 Task: In the Company amd.com, Log call with description : 'Customer wanting to schedule a trial.'; Select call outcome: 'Busy '; Select call Direction: Inbound; Add date: '17 September, 2023' and time 10:00:AM. Logged in from softage.1@softage.net
Action: Mouse moved to (90, 51)
Screenshot: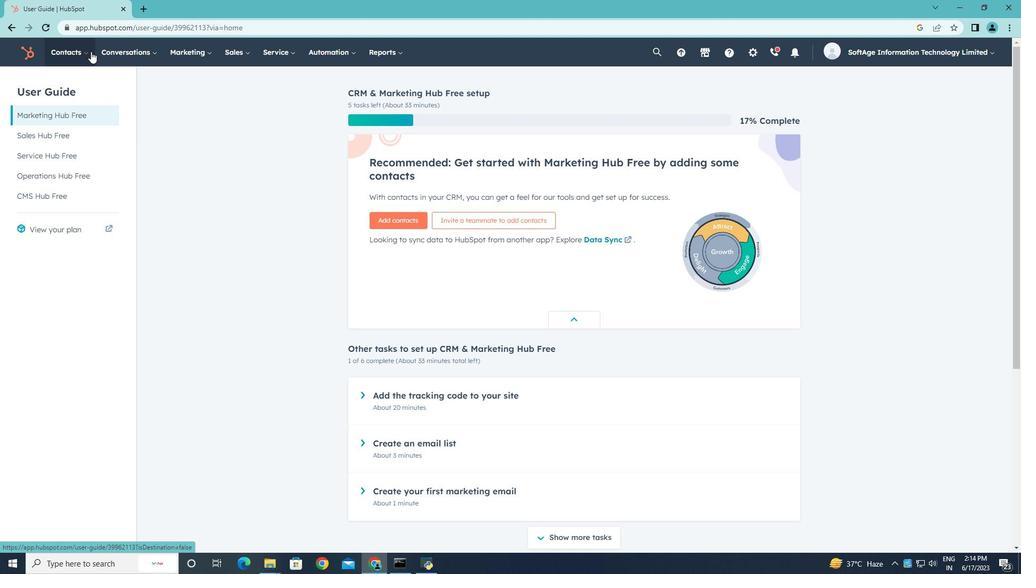 
Action: Mouse pressed left at (90, 51)
Screenshot: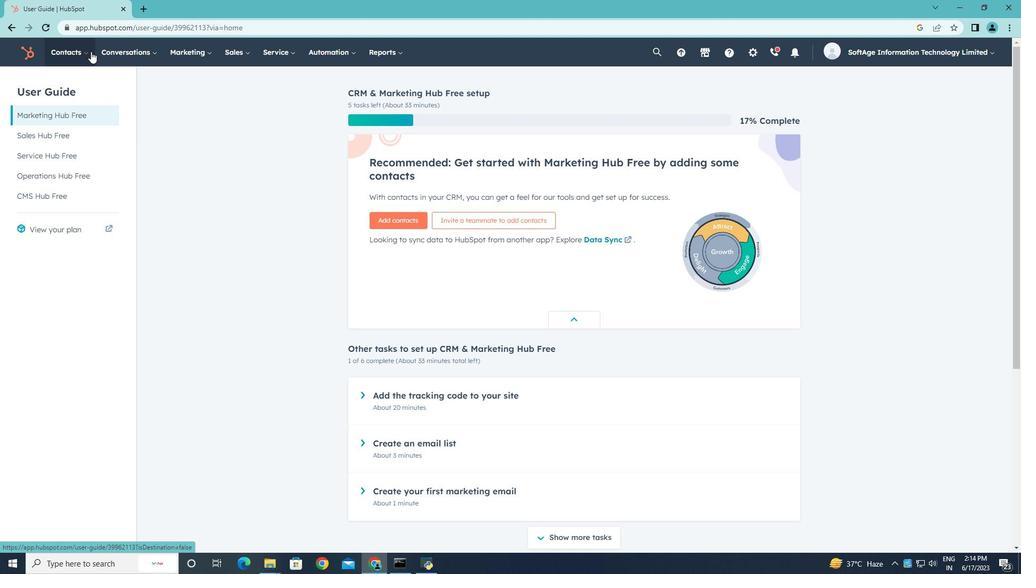 
Action: Mouse moved to (72, 102)
Screenshot: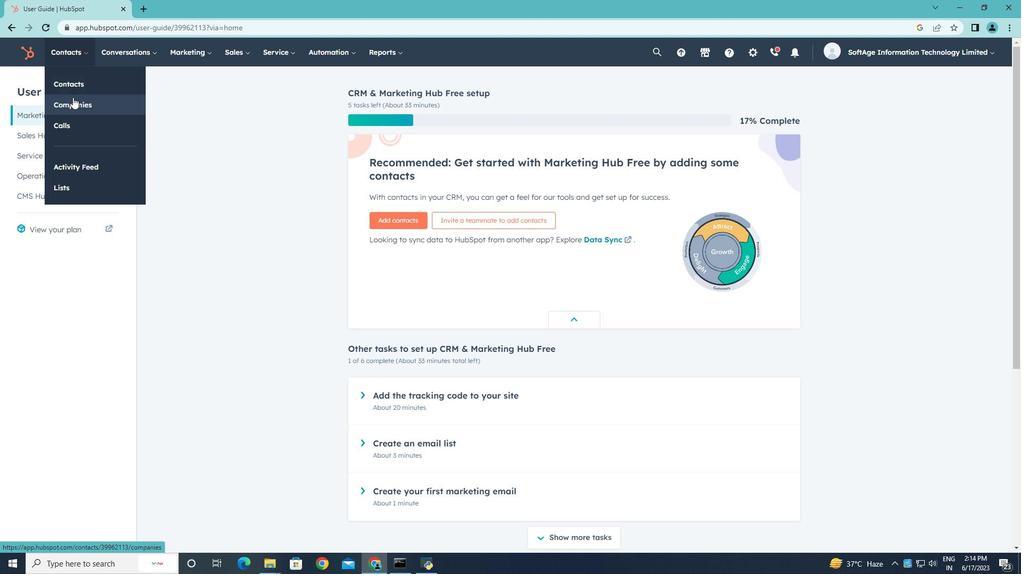 
Action: Mouse pressed left at (72, 102)
Screenshot: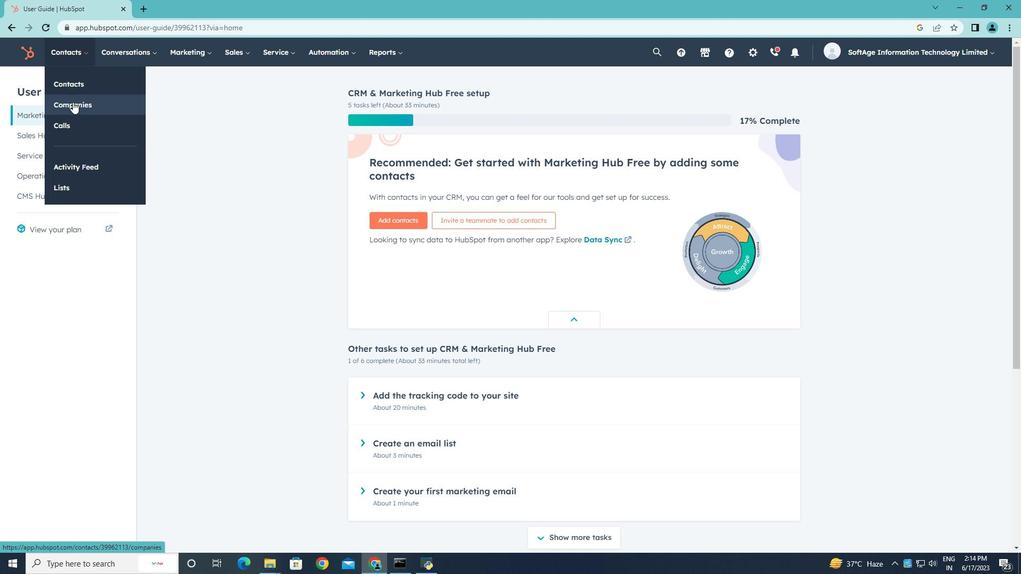
Action: Mouse moved to (87, 173)
Screenshot: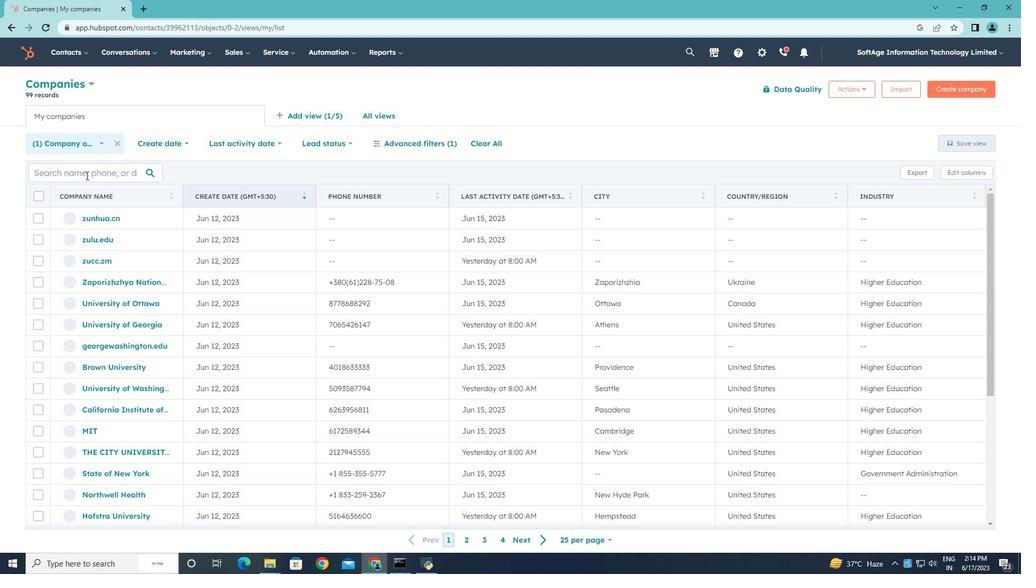 
Action: Mouse pressed left at (87, 173)
Screenshot: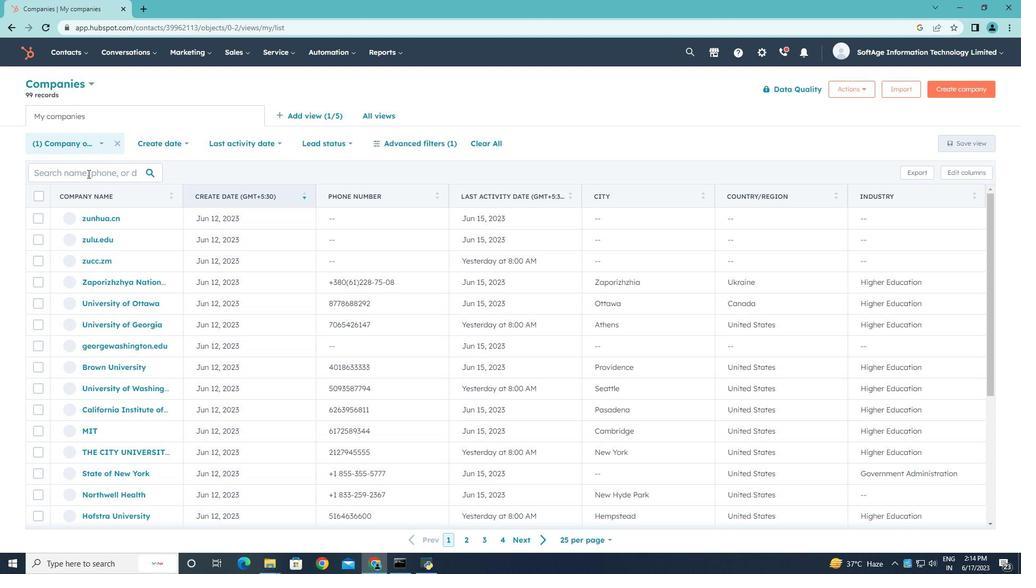 
Action: Key pressed amd.com
Screenshot: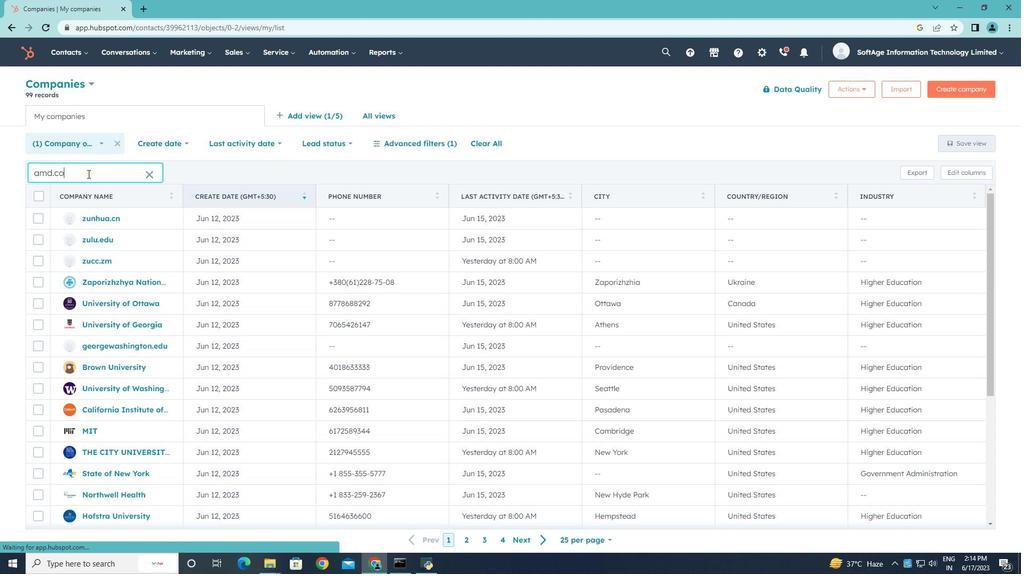 
Action: Mouse moved to (87, 218)
Screenshot: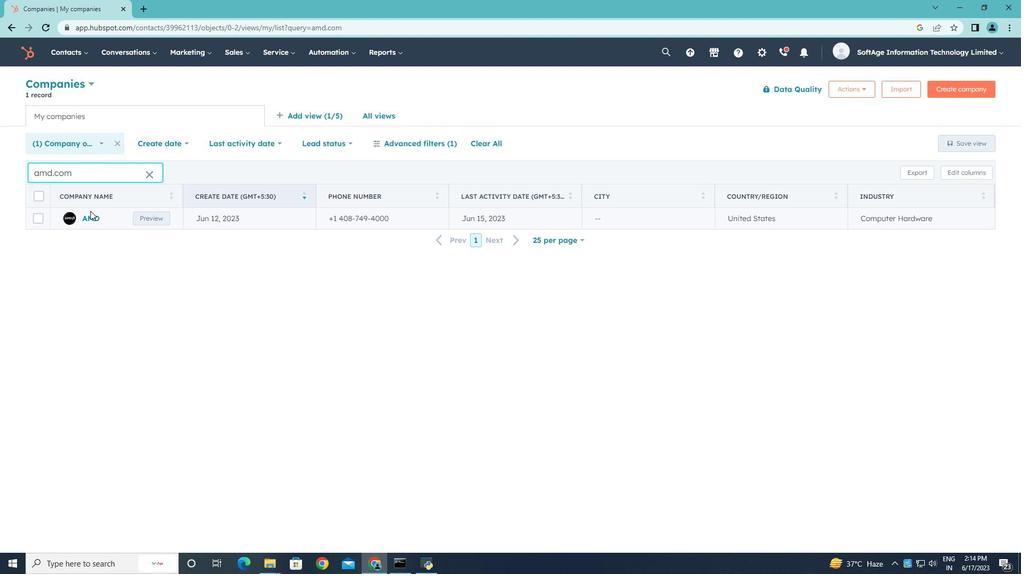 
Action: Mouse pressed left at (87, 218)
Screenshot: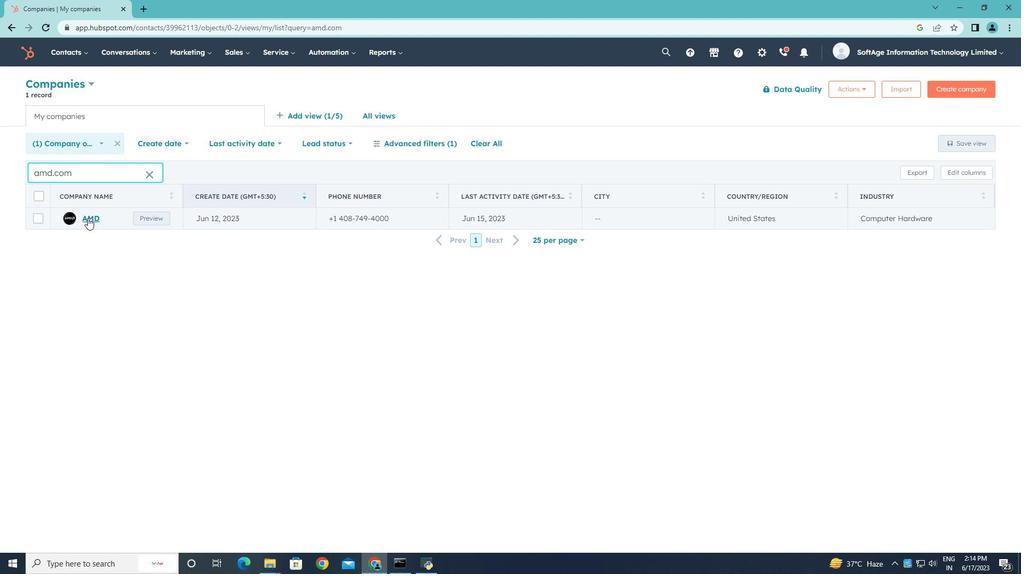 
Action: Mouse moved to (205, 174)
Screenshot: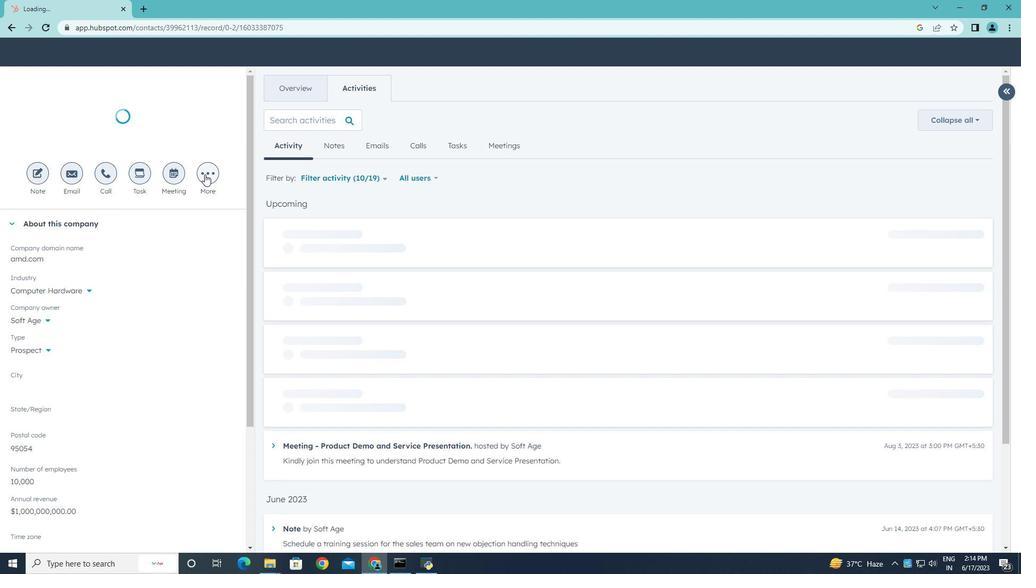 
Action: Mouse pressed left at (205, 174)
Screenshot: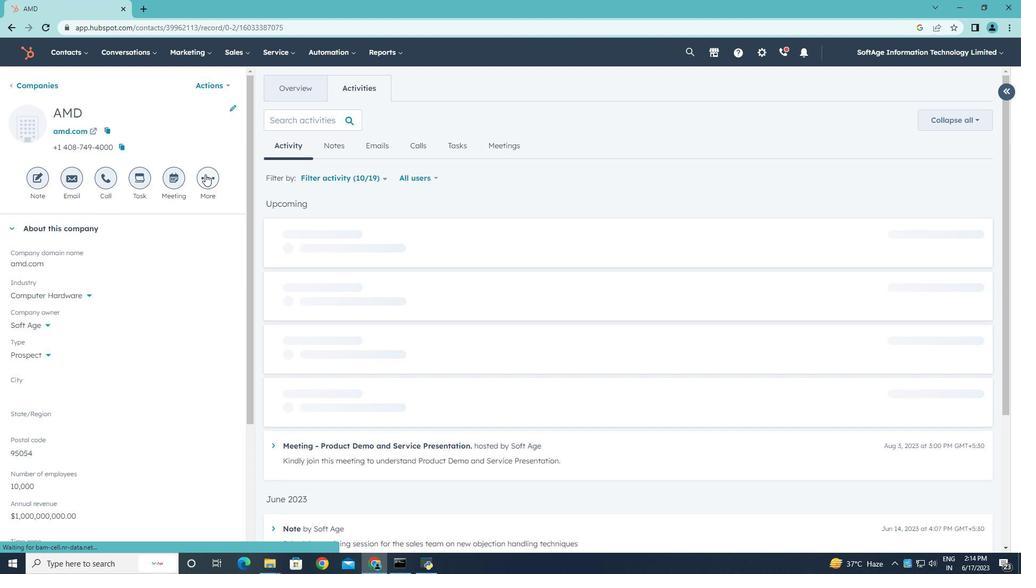 
Action: Mouse moved to (192, 266)
Screenshot: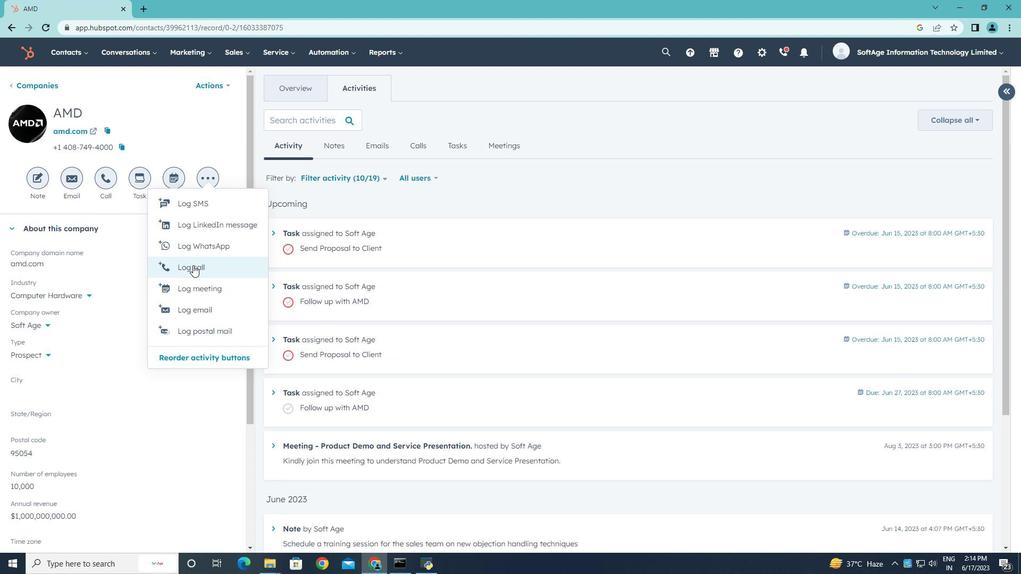 
Action: Mouse pressed left at (192, 266)
Screenshot: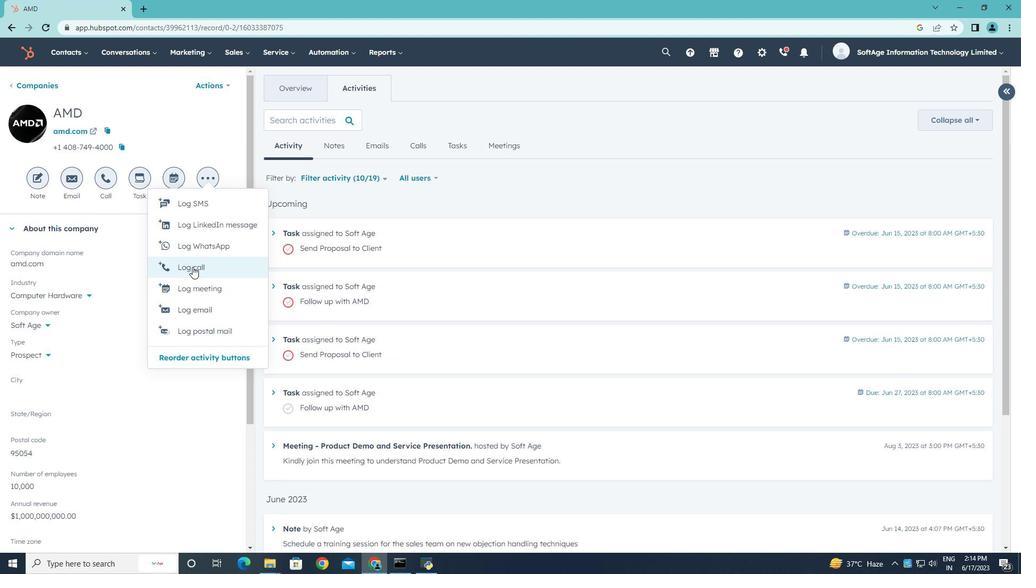 
Action: Key pressed <Key.shift>Cust<Key.backspace>tomer<Key.space>wanting<Key.space>to<Key.space>schedule<Key.space>a<Key.space>trial.
Screenshot: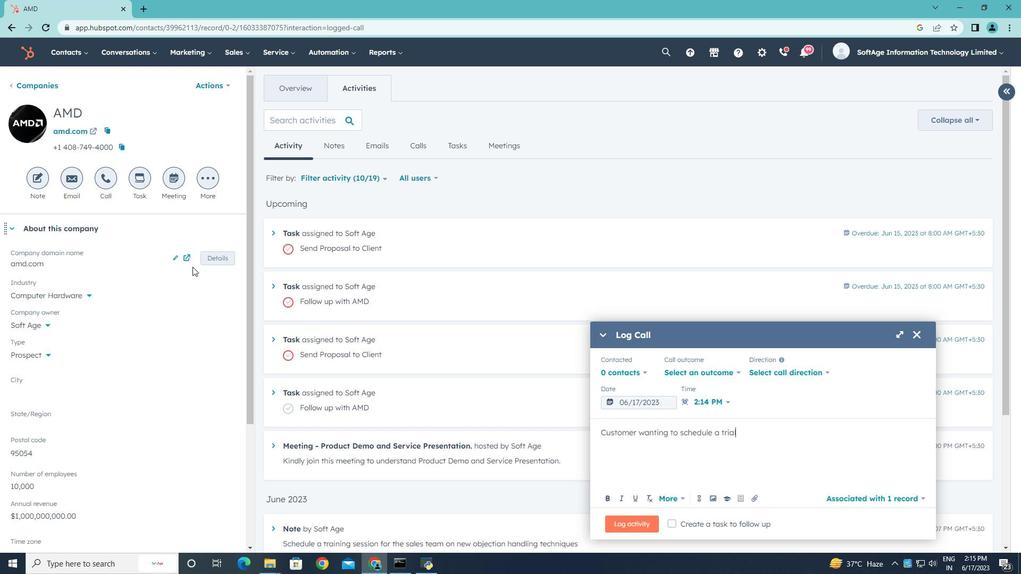 
Action: Mouse moved to (734, 372)
Screenshot: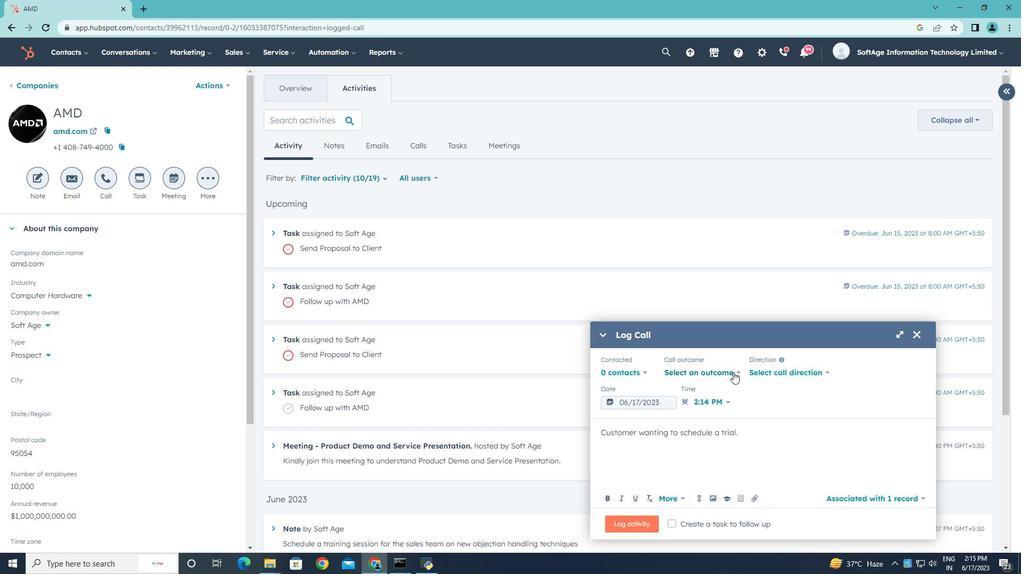 
Action: Mouse pressed left at (734, 372)
Screenshot: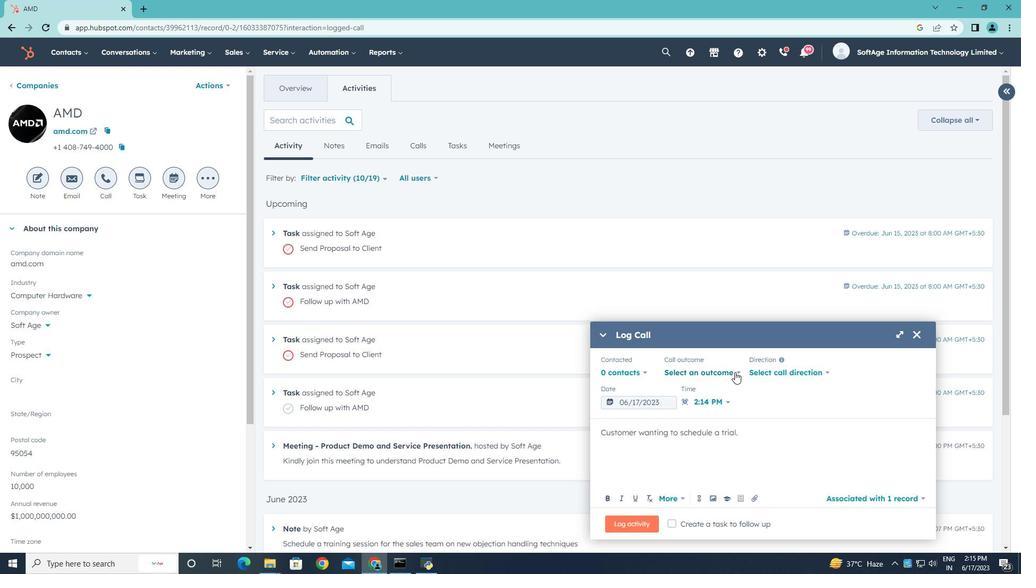 
Action: Mouse moved to (701, 406)
Screenshot: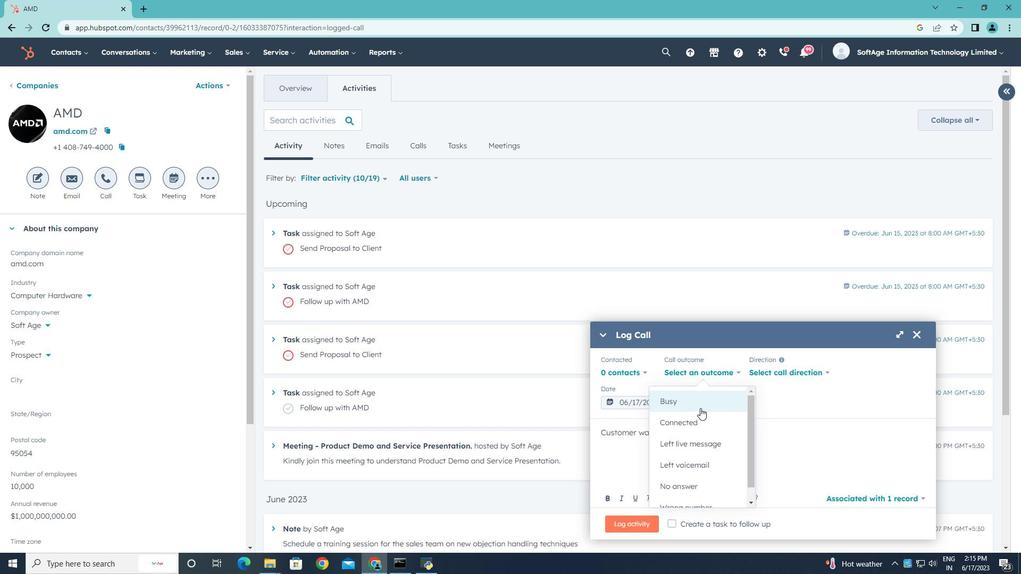 
Action: Mouse pressed left at (701, 406)
Screenshot: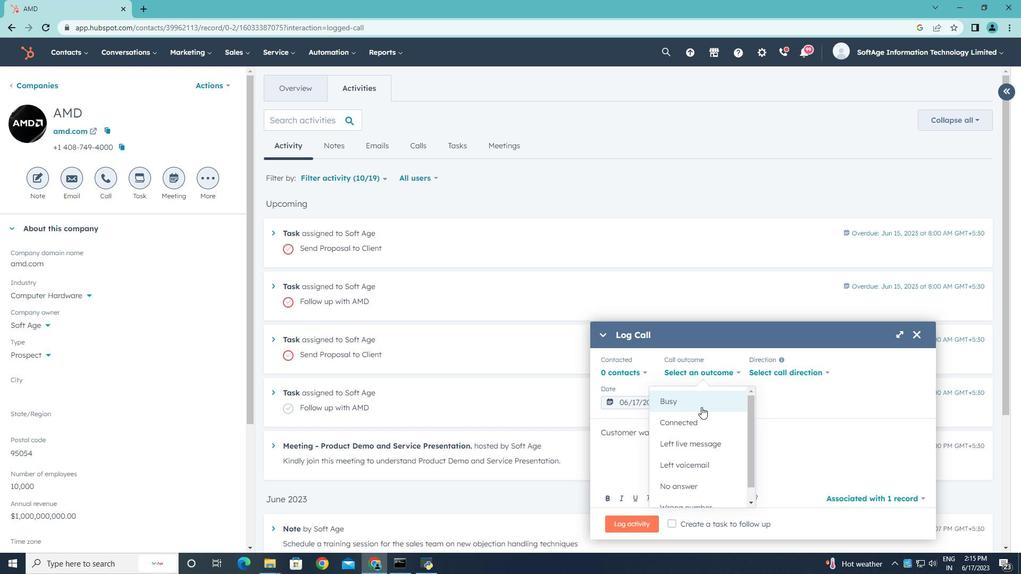 
Action: Mouse moved to (773, 374)
Screenshot: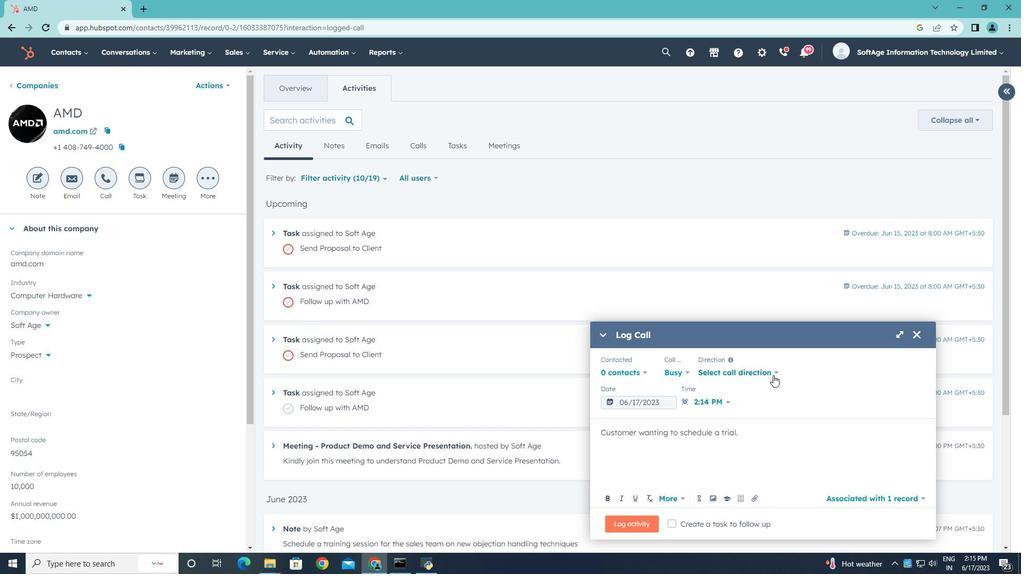
Action: Mouse pressed left at (773, 374)
Screenshot: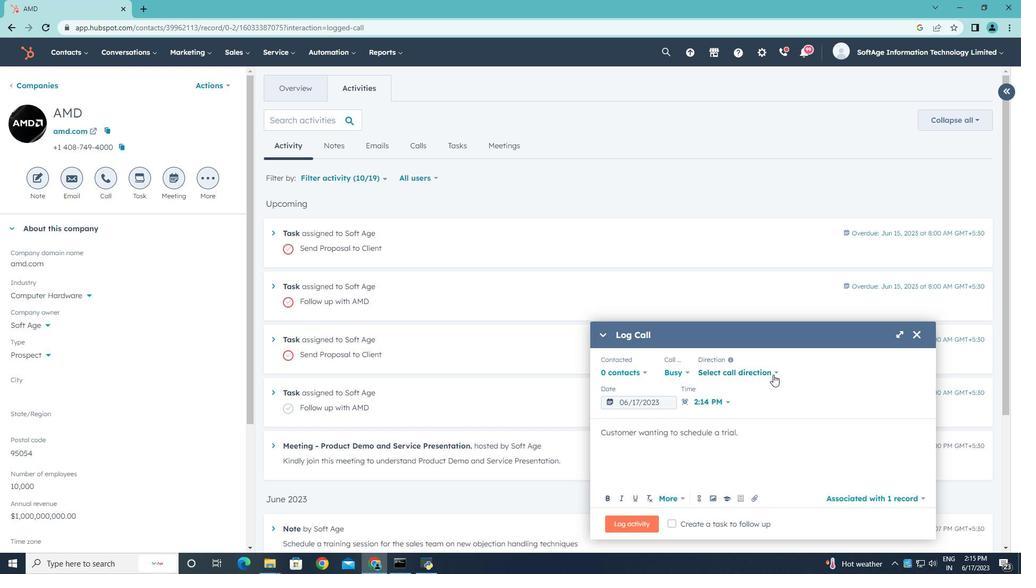 
Action: Mouse moved to (744, 401)
Screenshot: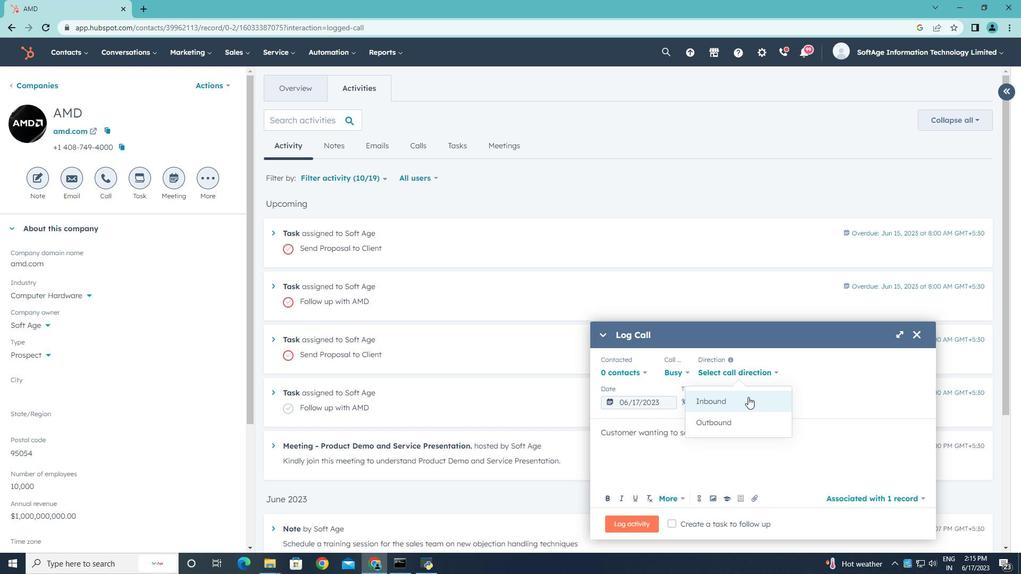 
Action: Mouse pressed left at (744, 401)
Screenshot: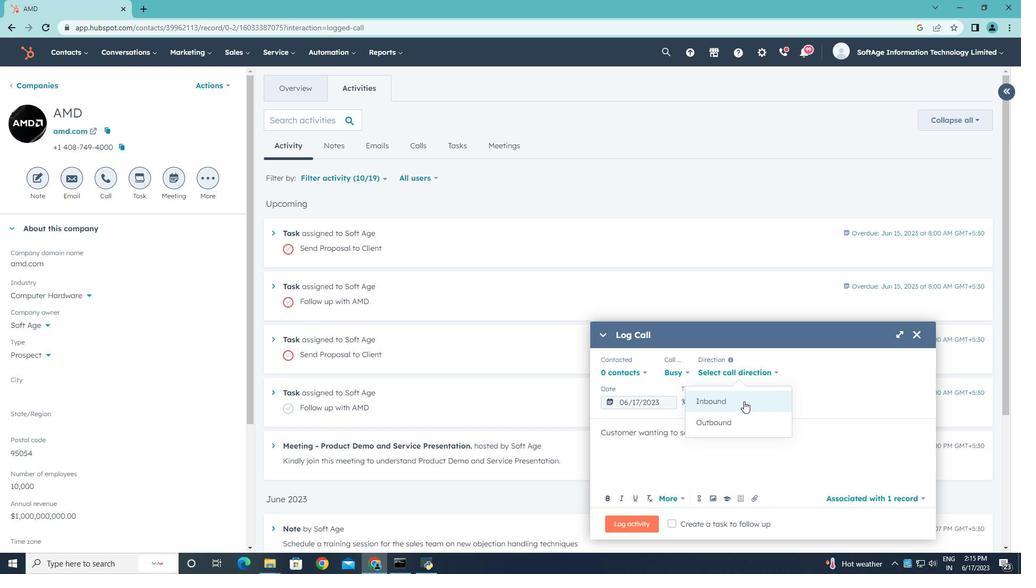 
Action: Mouse moved to (819, 373)
Screenshot: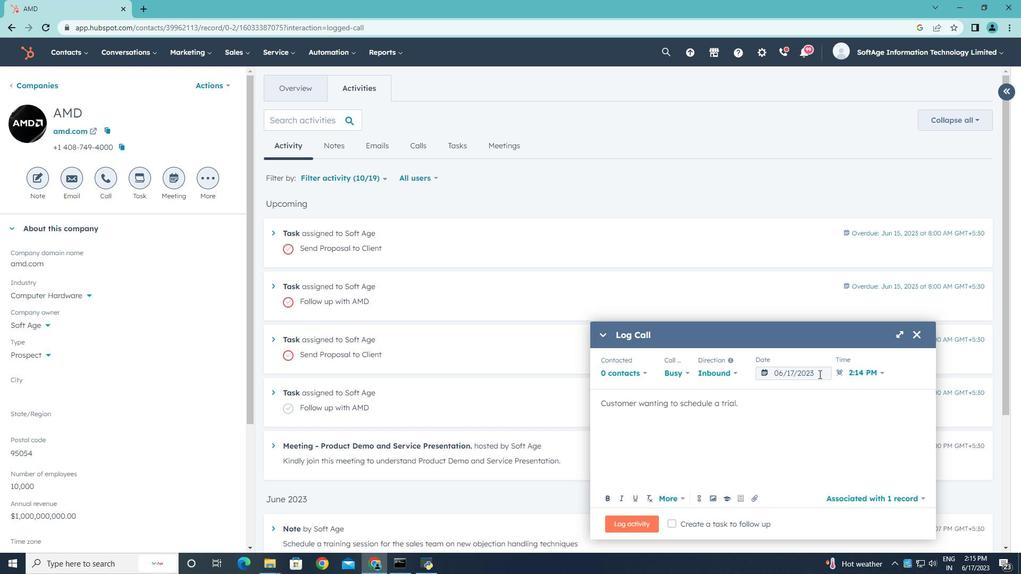 
Action: Mouse pressed left at (819, 373)
Screenshot: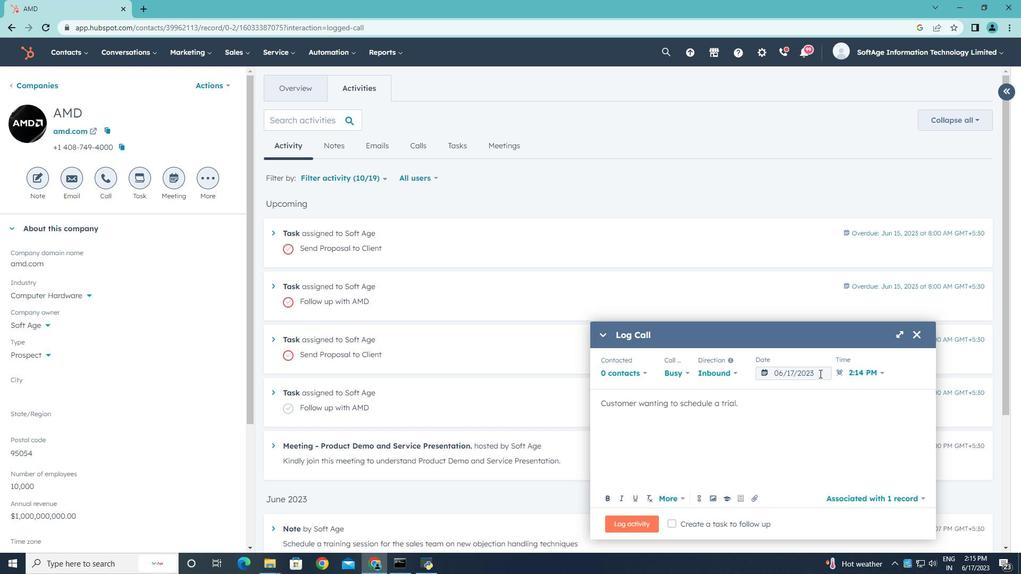
Action: Mouse moved to (895, 199)
Screenshot: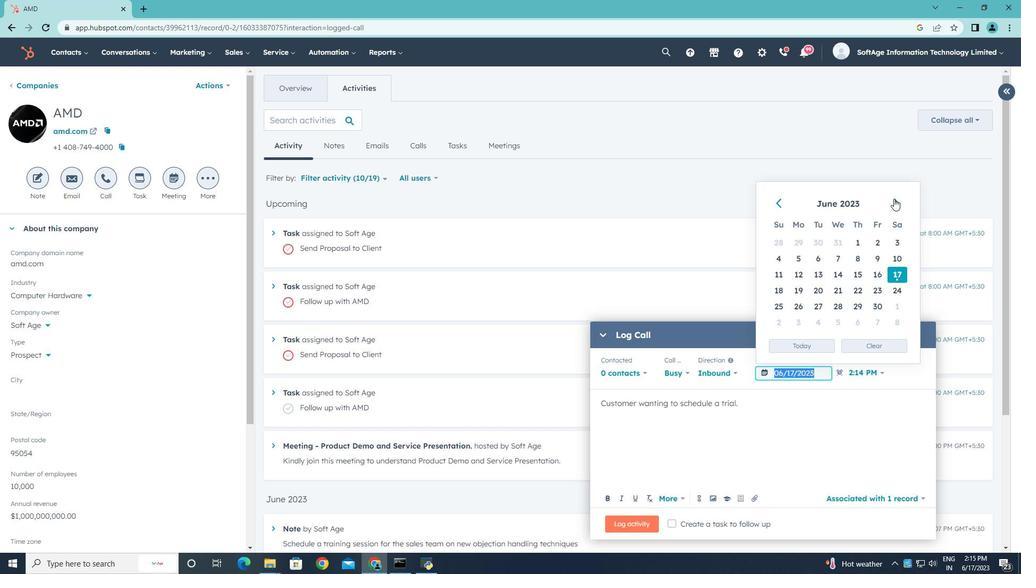 
Action: Mouse pressed left at (895, 199)
Screenshot: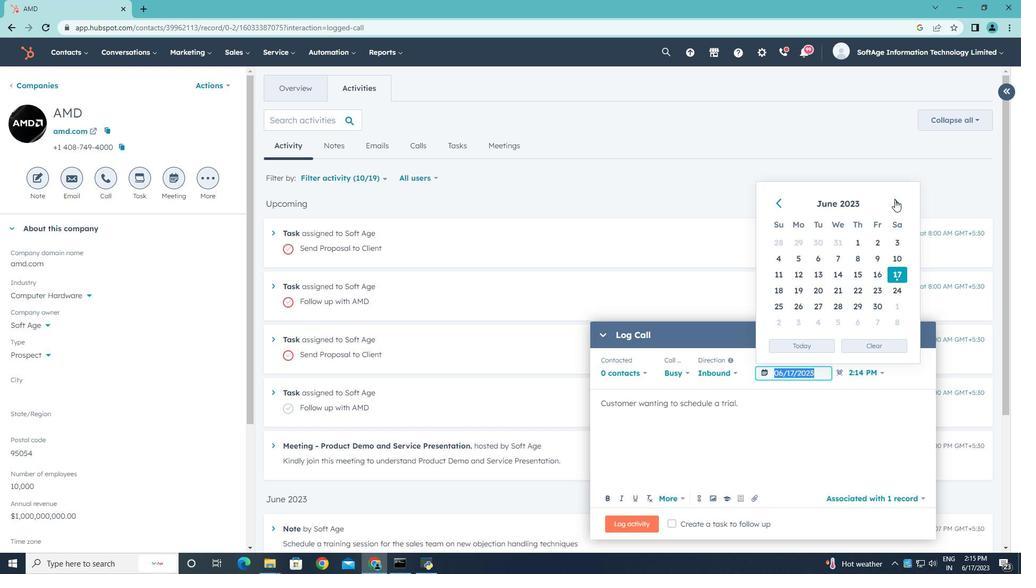 
Action: Mouse pressed left at (895, 199)
Screenshot: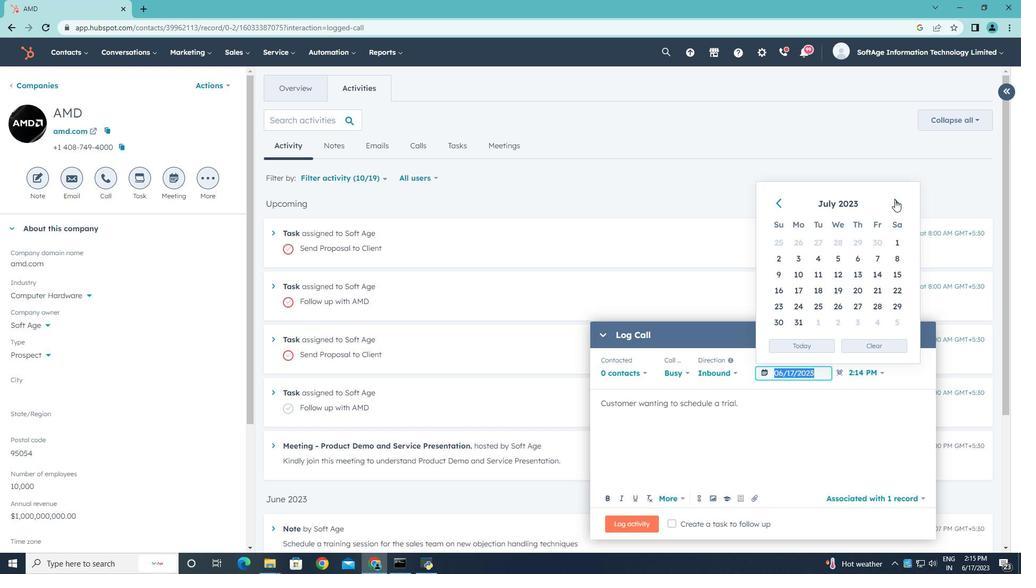 
Action: Mouse pressed left at (895, 199)
Screenshot: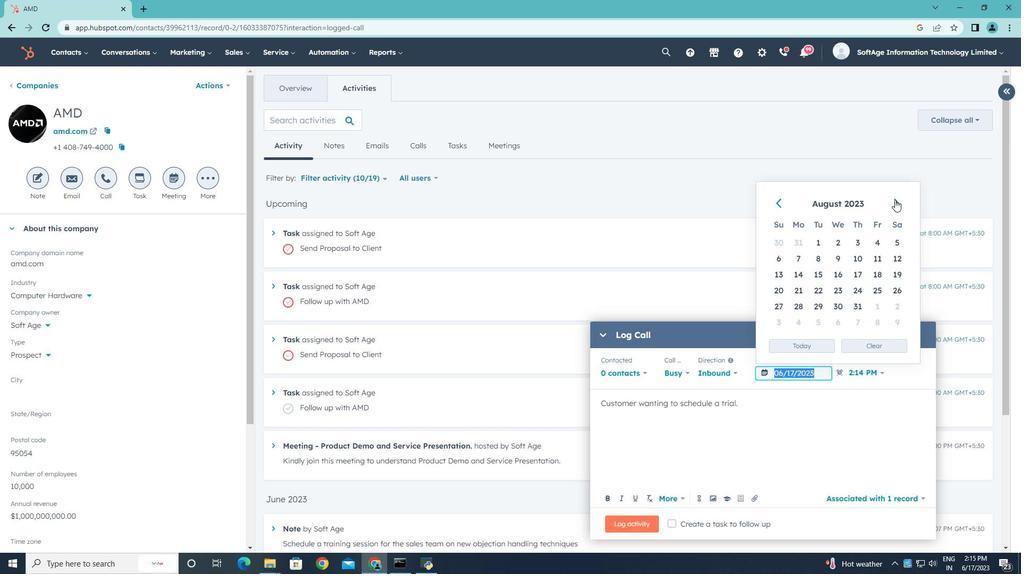 
Action: Mouse moved to (779, 290)
Screenshot: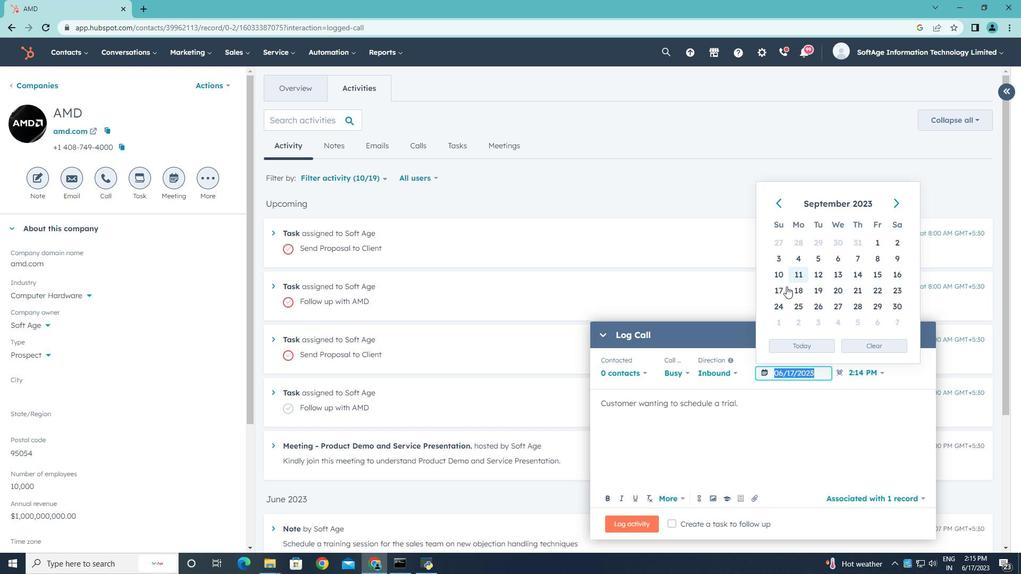 
Action: Mouse pressed left at (779, 290)
Screenshot: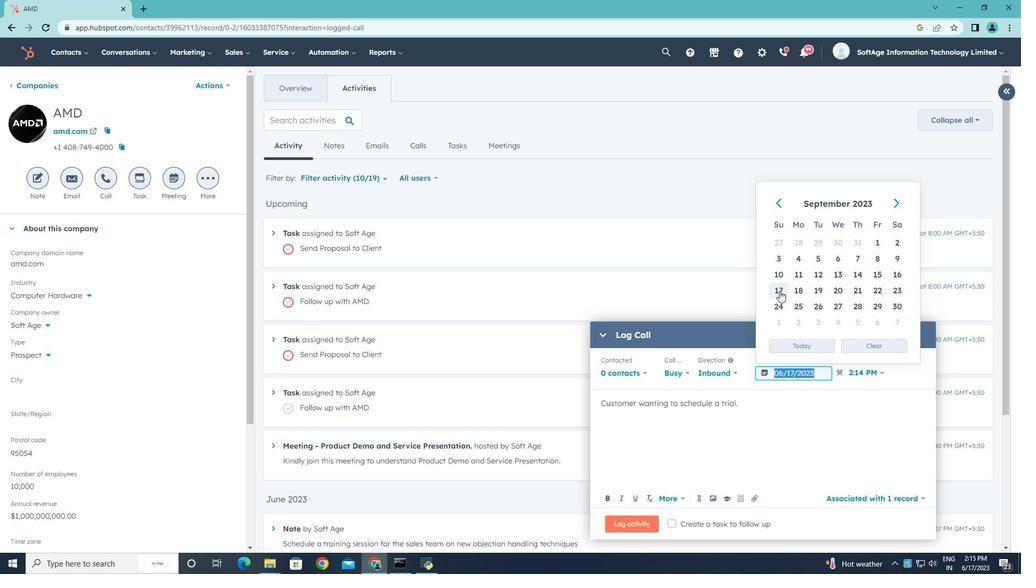 
Action: Mouse moved to (880, 371)
Screenshot: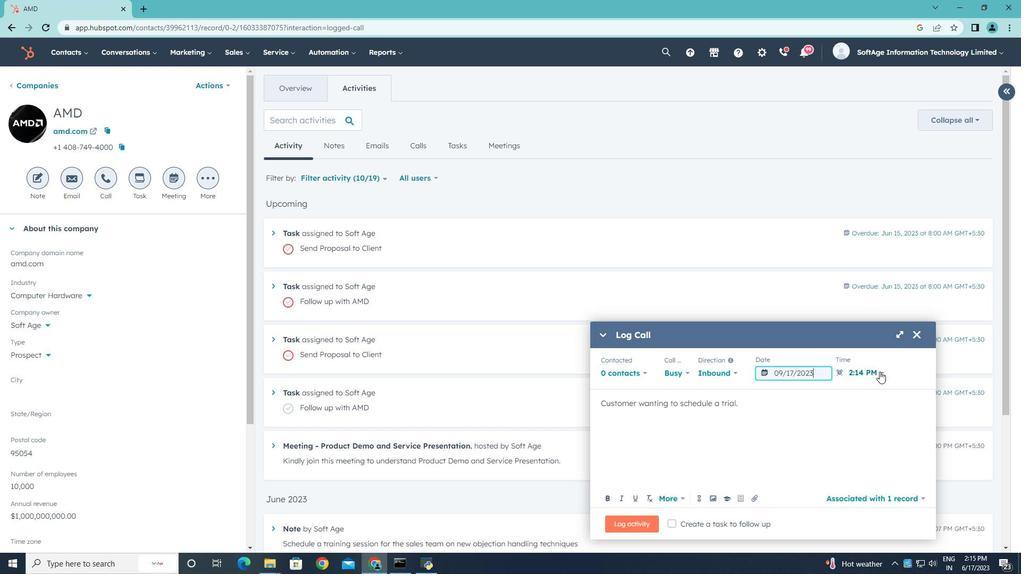 
Action: Mouse pressed left at (880, 371)
Screenshot: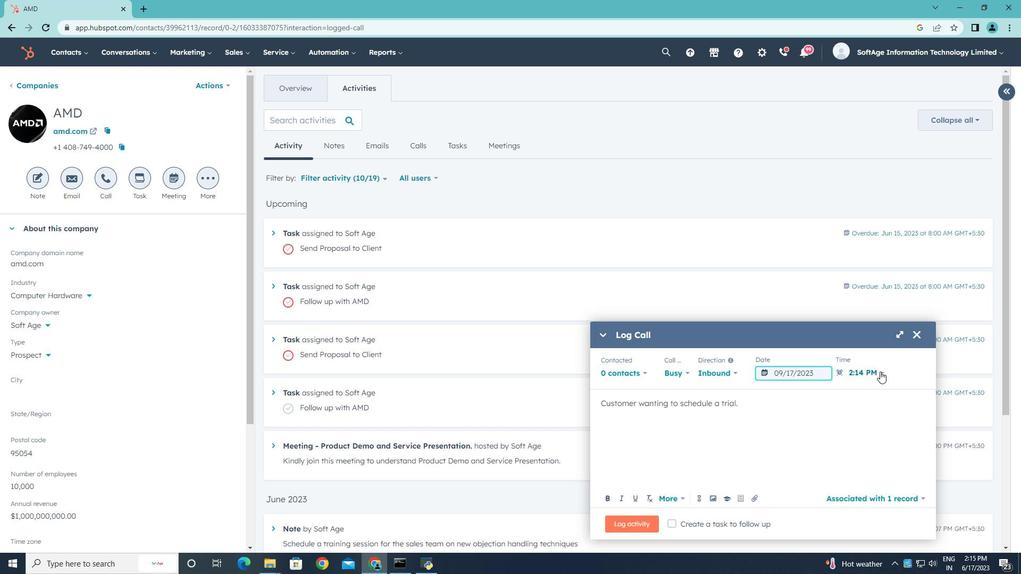
Action: Mouse moved to (848, 460)
Screenshot: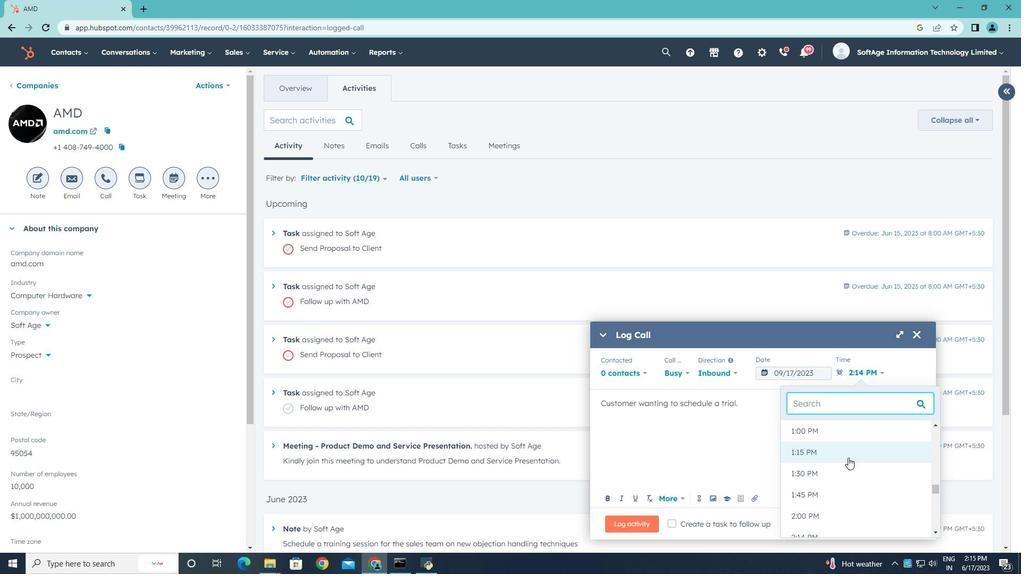 
Action: Mouse scrolled (848, 460) with delta (0, 0)
Screenshot: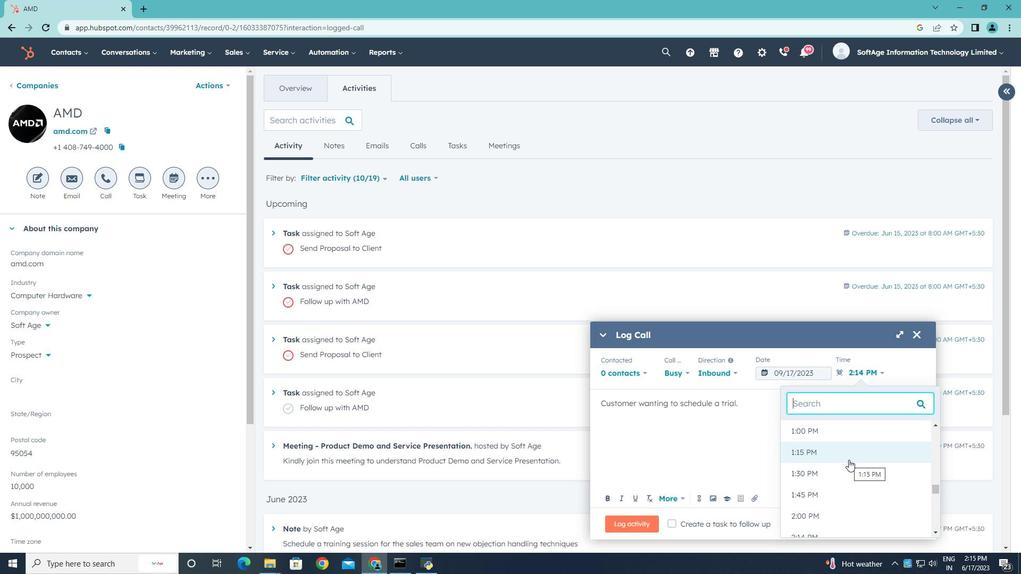 
Action: Mouse moved to (849, 458)
Screenshot: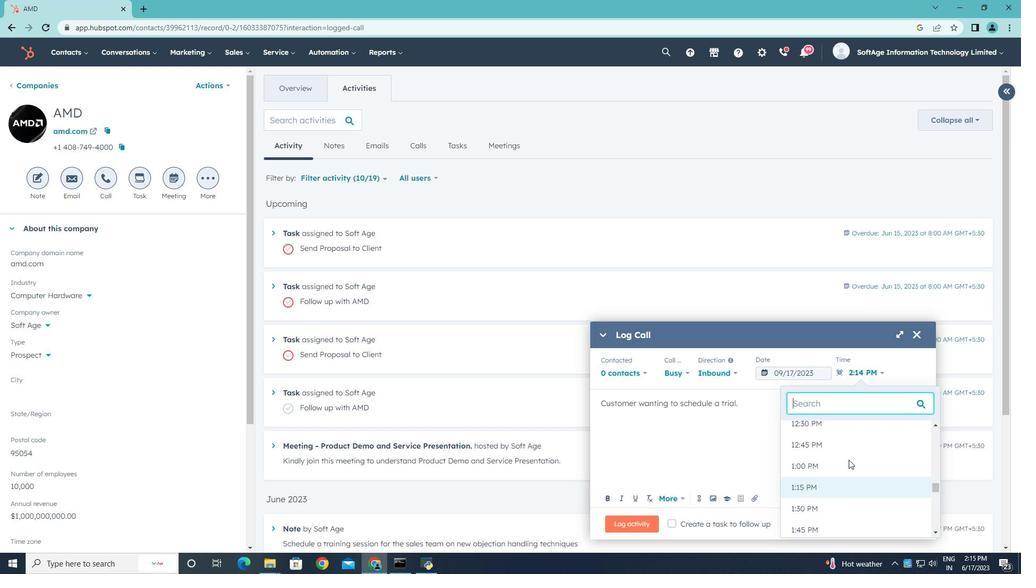 
Action: Mouse scrolled (849, 459) with delta (0, 0)
Screenshot: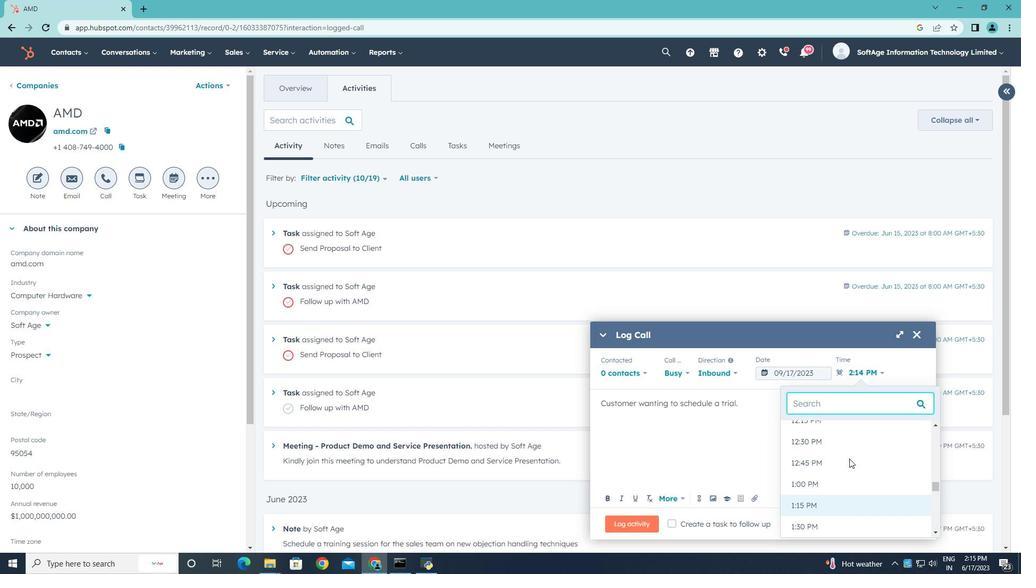 
Action: Mouse scrolled (849, 459) with delta (0, 0)
Screenshot: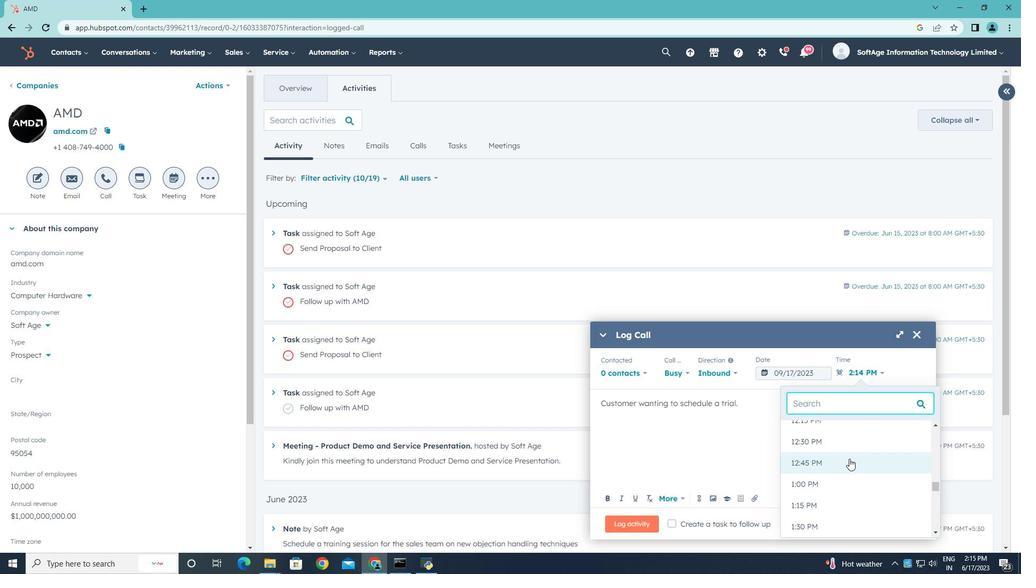 
Action: Mouse scrolled (849, 459) with delta (0, 0)
Screenshot: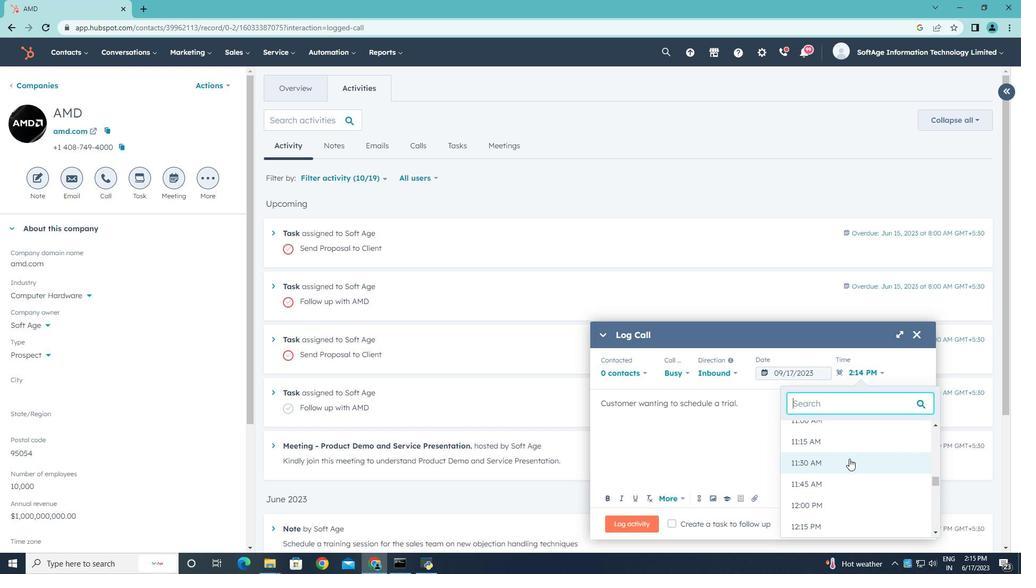 
Action: Mouse scrolled (849, 459) with delta (0, 0)
Screenshot: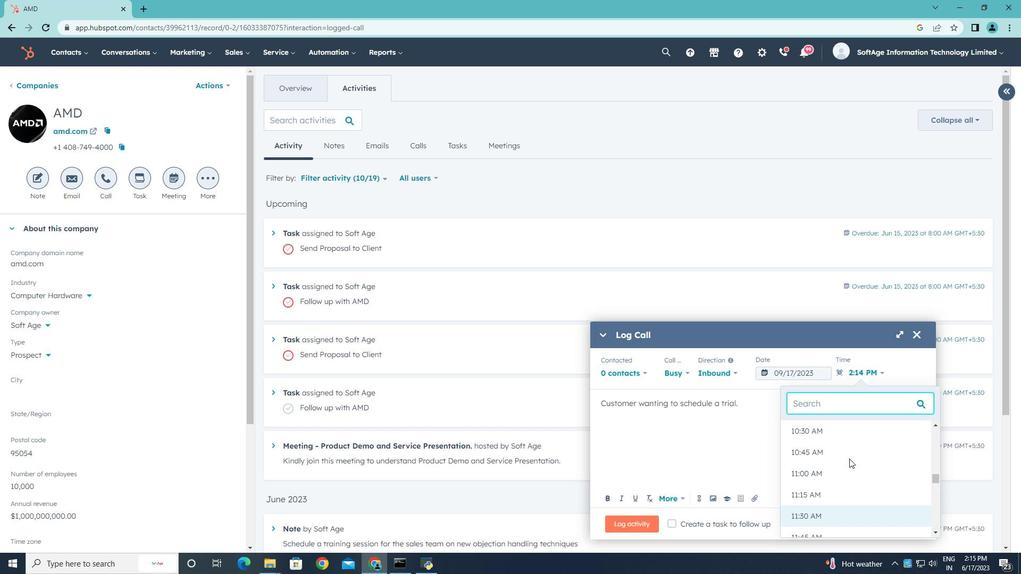 
Action: Mouse moved to (846, 440)
Screenshot: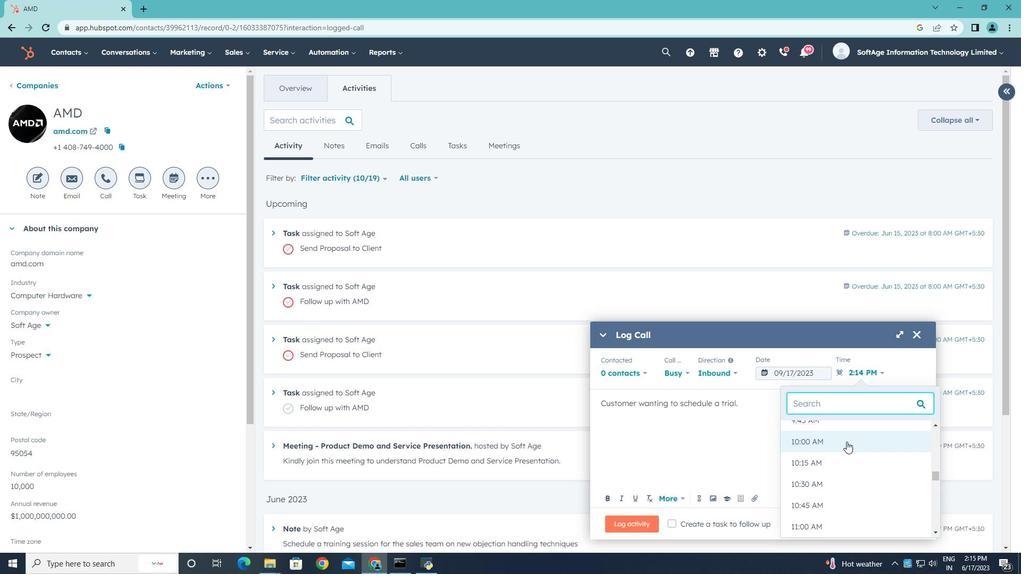 
Action: Mouse pressed left at (846, 440)
Screenshot: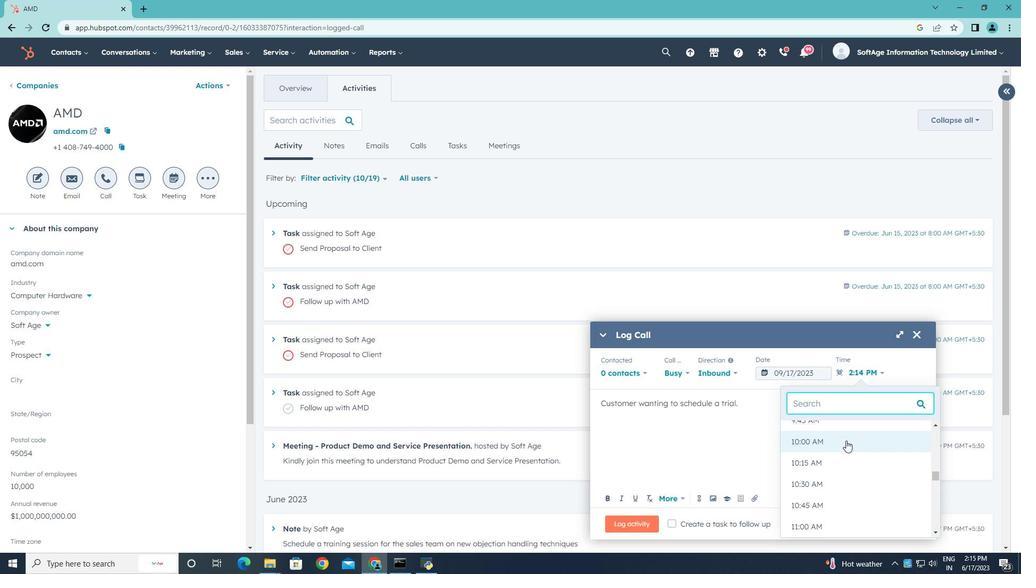 
Action: Mouse moved to (642, 527)
Screenshot: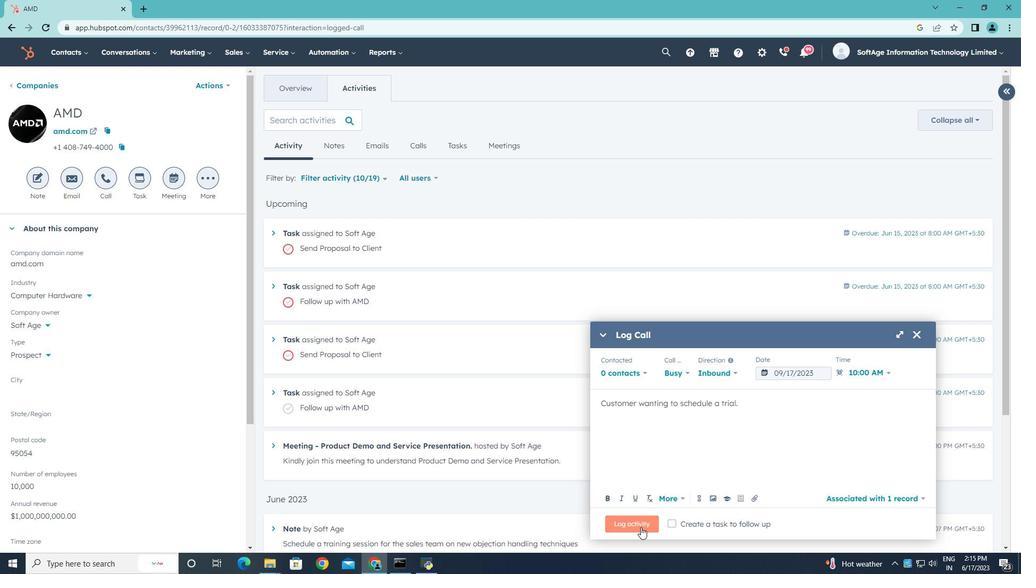 
Action: Mouse pressed left at (642, 527)
Screenshot: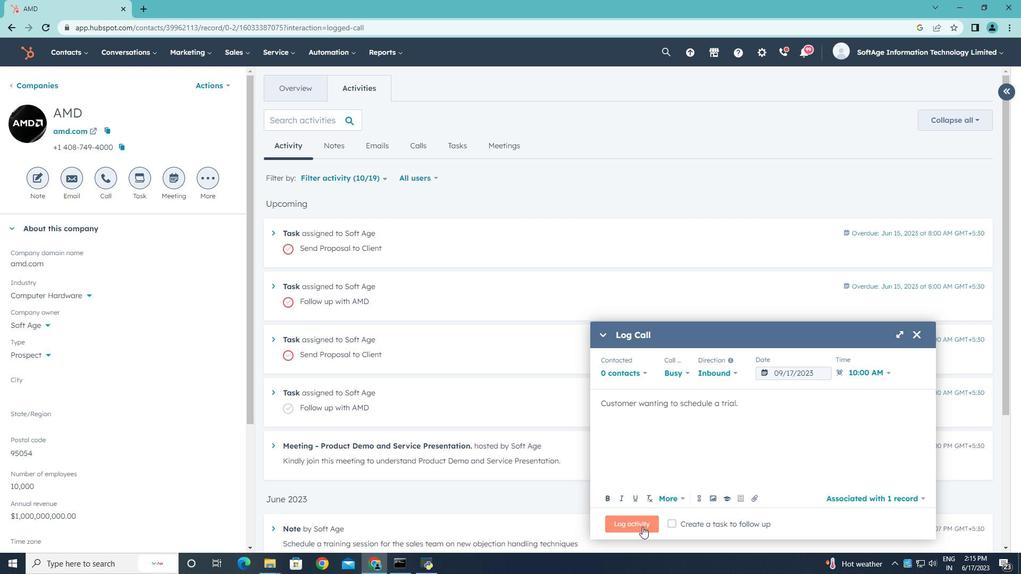 
